 Task: Add the task  Design and implement a disaster recovery plan for an organization's IT infrastructure to the section Agile Archers in the project AgileBoost and add a Due Date to the respective task as 2024/03/14
Action: Mouse moved to (58, 254)
Screenshot: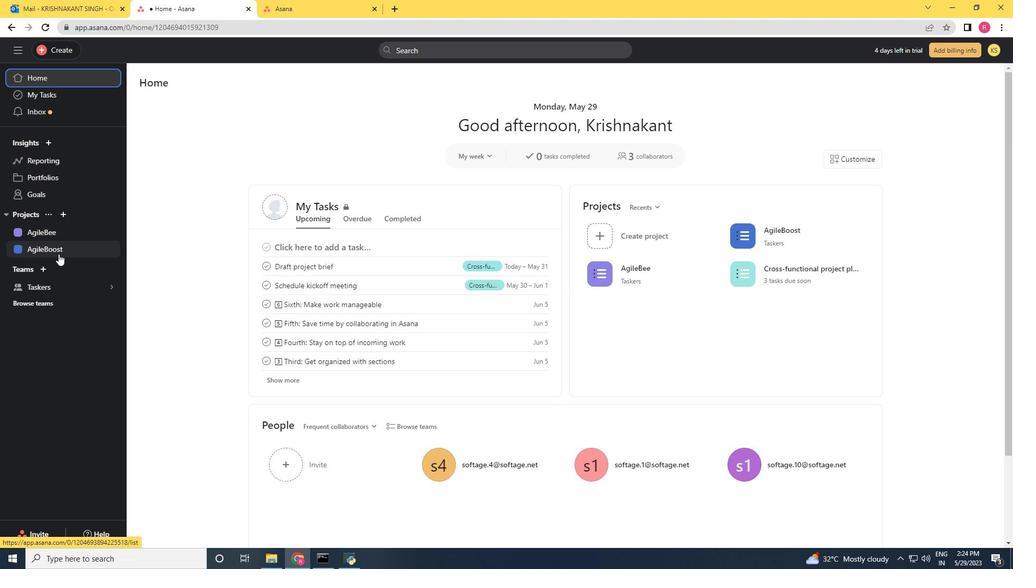 
Action: Mouse pressed left at (58, 254)
Screenshot: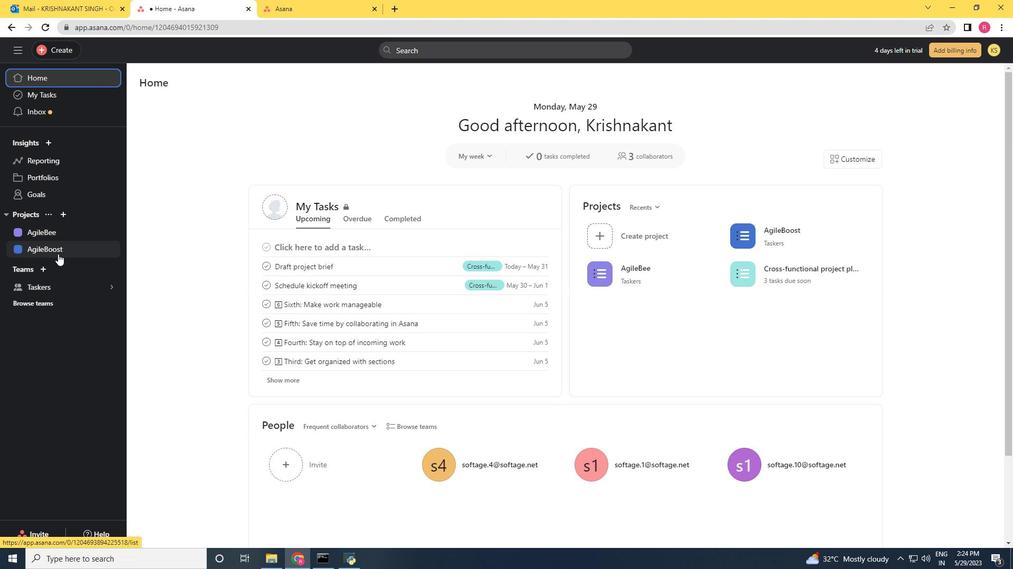 
Action: Mouse moved to (684, 430)
Screenshot: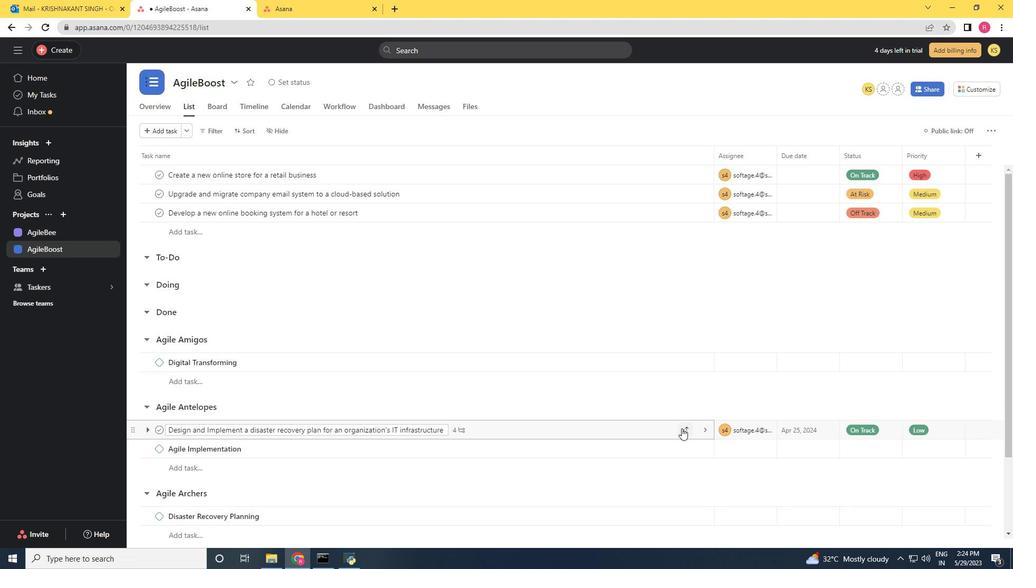 
Action: Mouse pressed left at (684, 430)
Screenshot: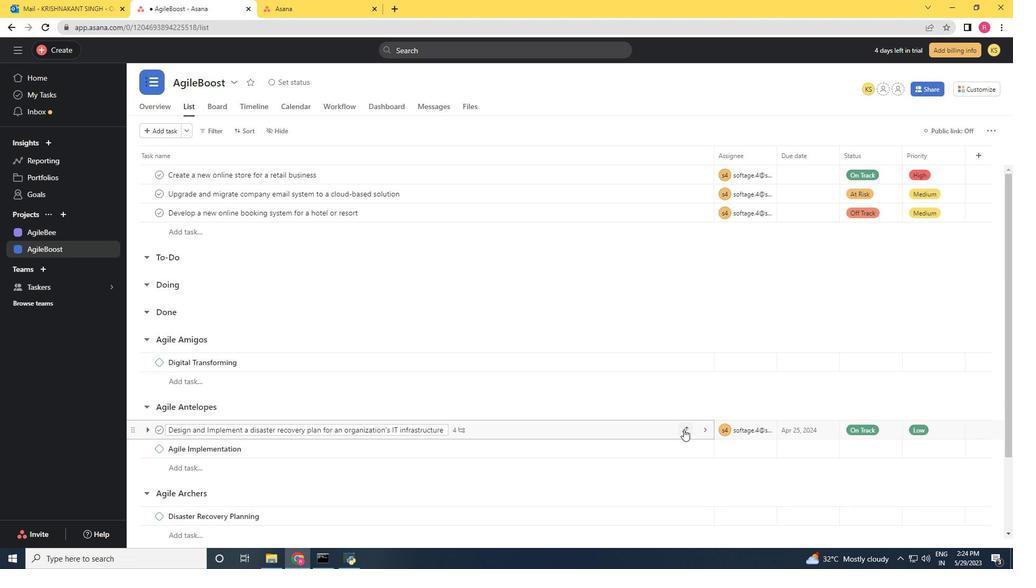 
Action: Mouse moved to (625, 398)
Screenshot: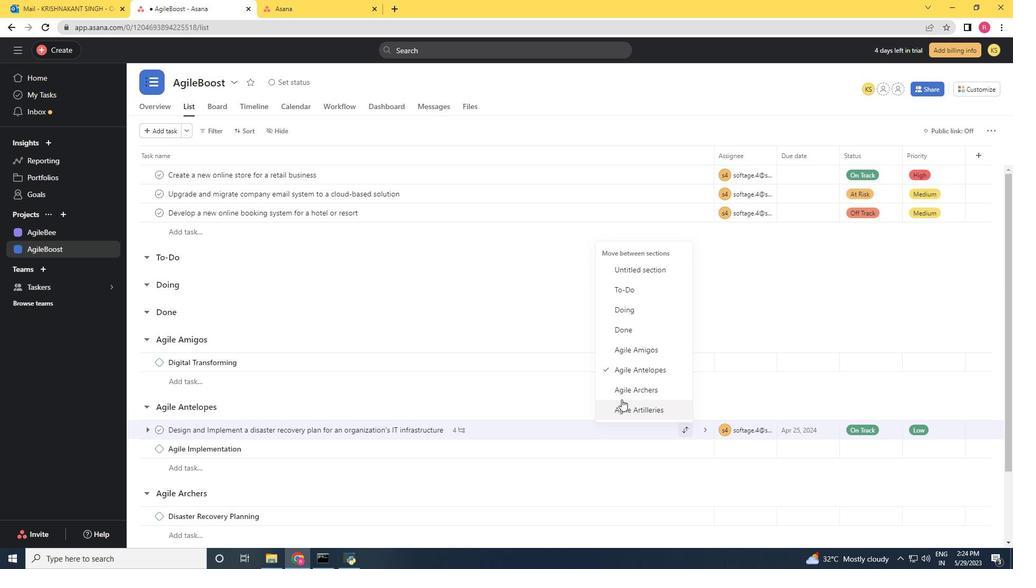 
Action: Mouse pressed left at (625, 398)
Screenshot: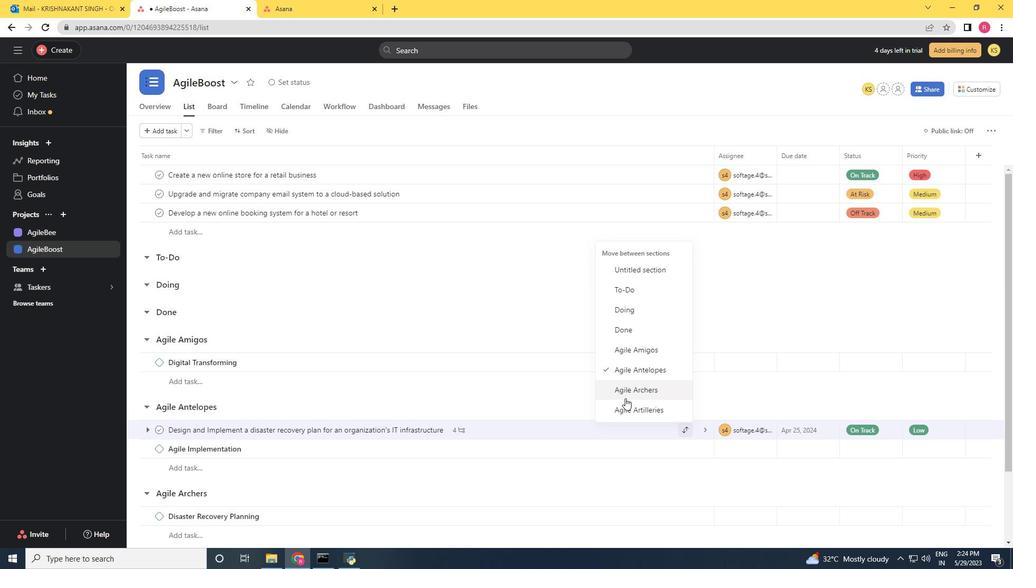 
Action: Mouse moved to (659, 465)
Screenshot: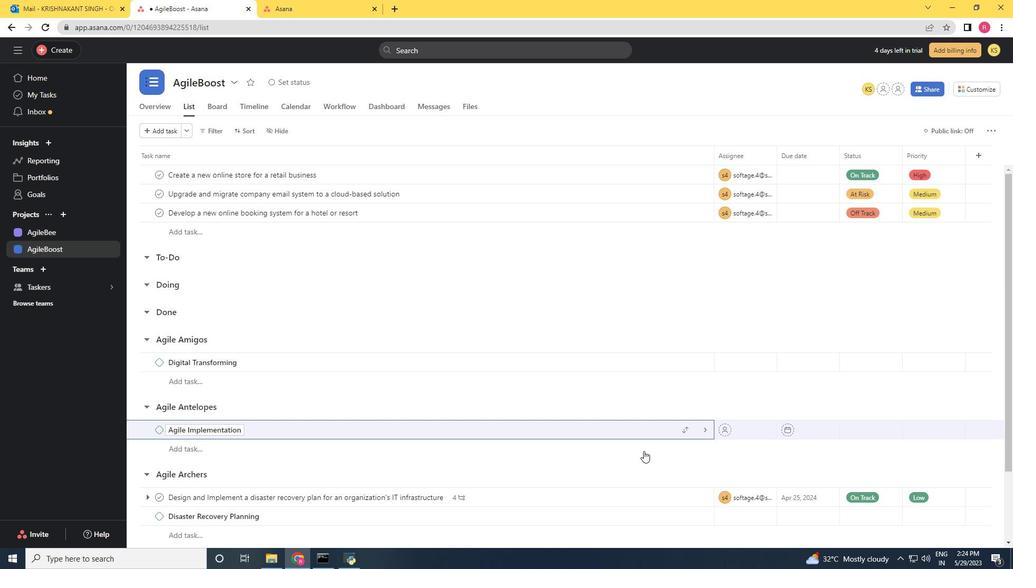 
Action: Mouse scrolled (659, 465) with delta (0, 0)
Screenshot: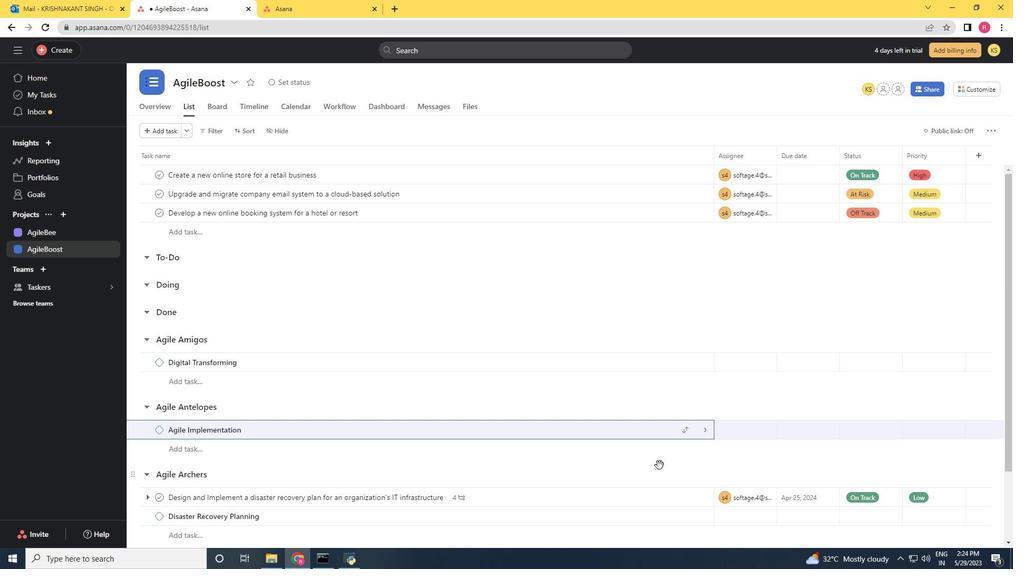 
Action: Mouse scrolled (659, 465) with delta (0, 0)
Screenshot: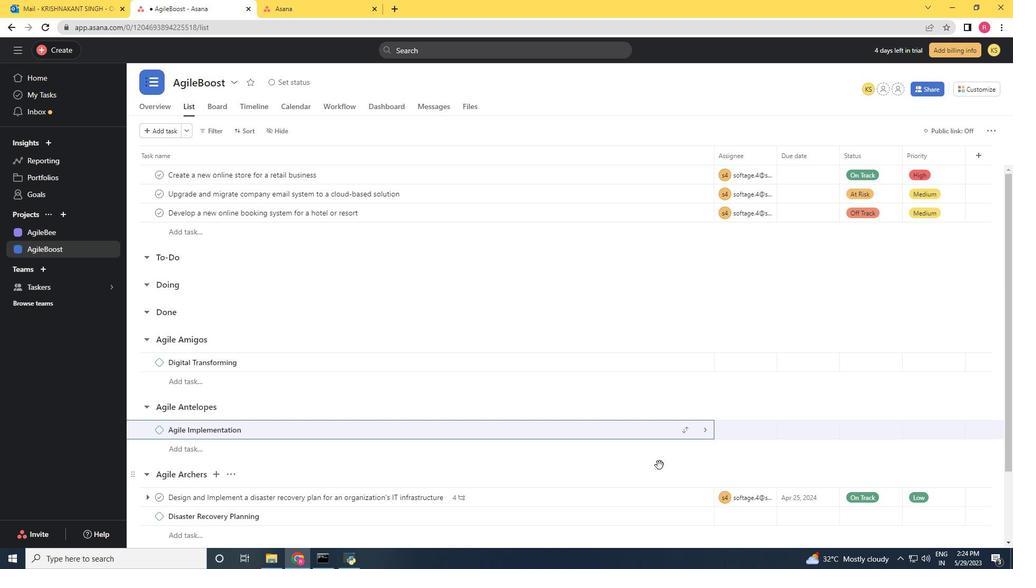 
Action: Mouse scrolled (659, 465) with delta (0, 0)
Screenshot: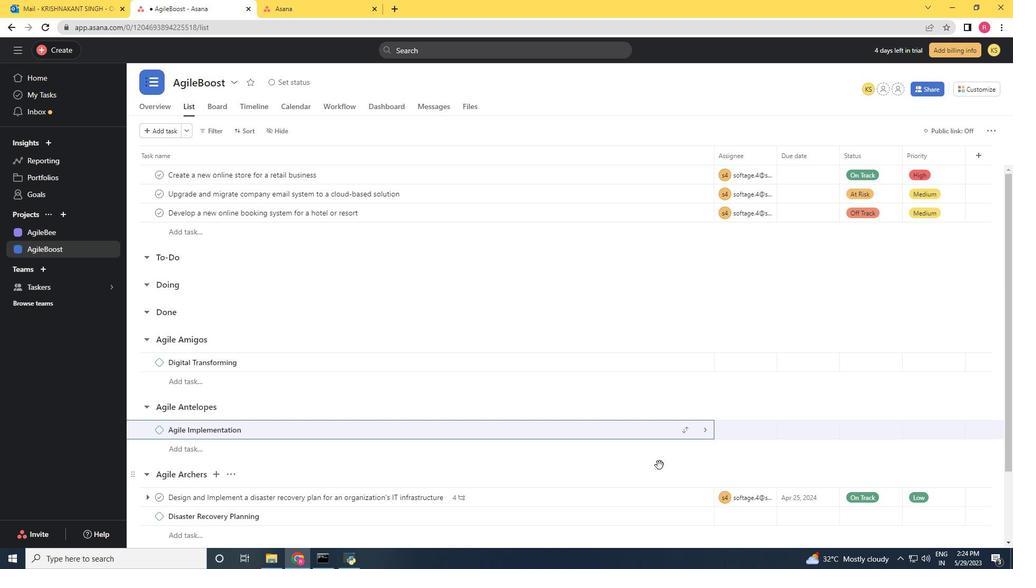 
Action: Mouse moved to (830, 415)
Screenshot: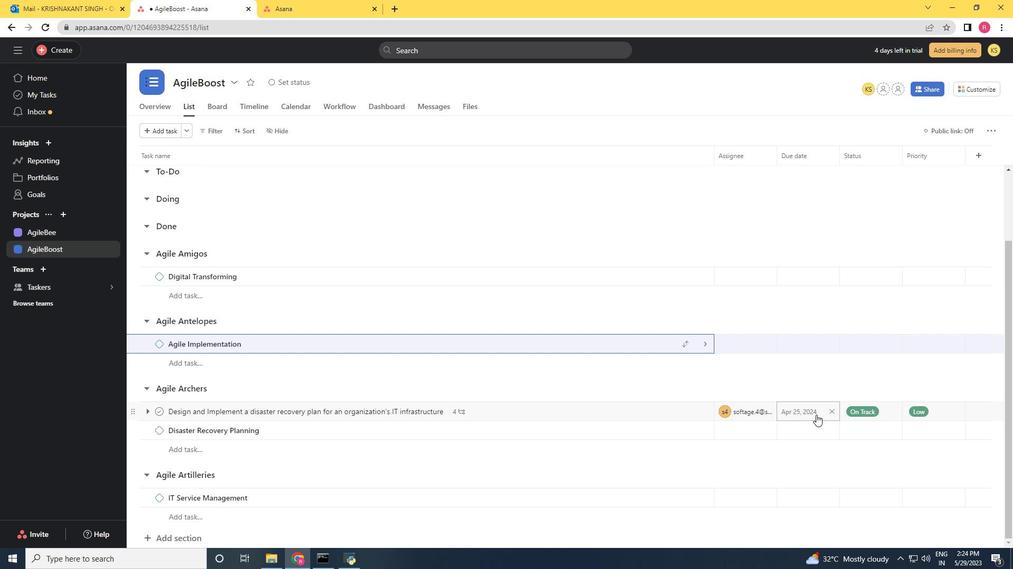 
Action: Mouse pressed left at (830, 415)
Screenshot: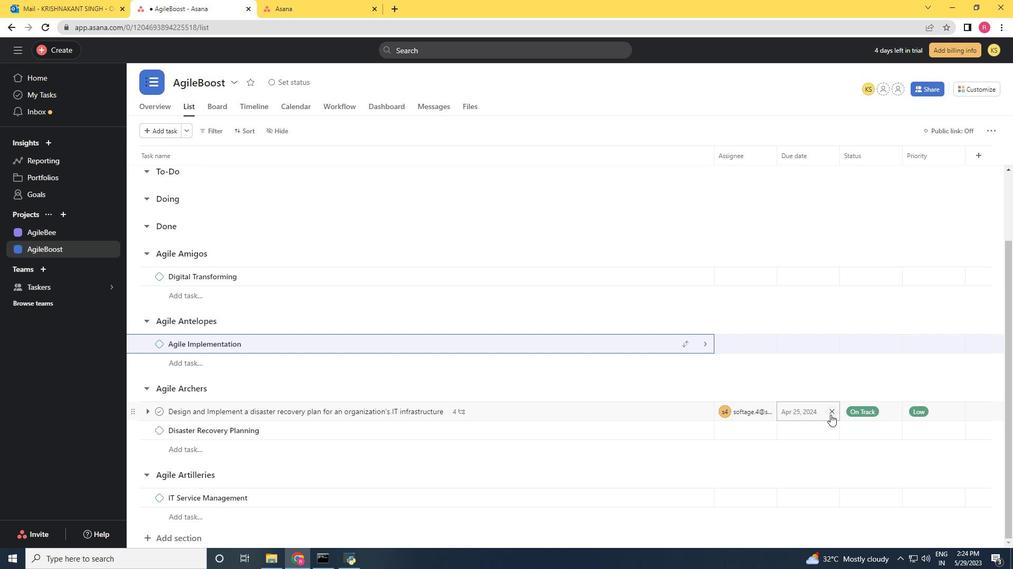 
Action: Mouse moved to (802, 413)
Screenshot: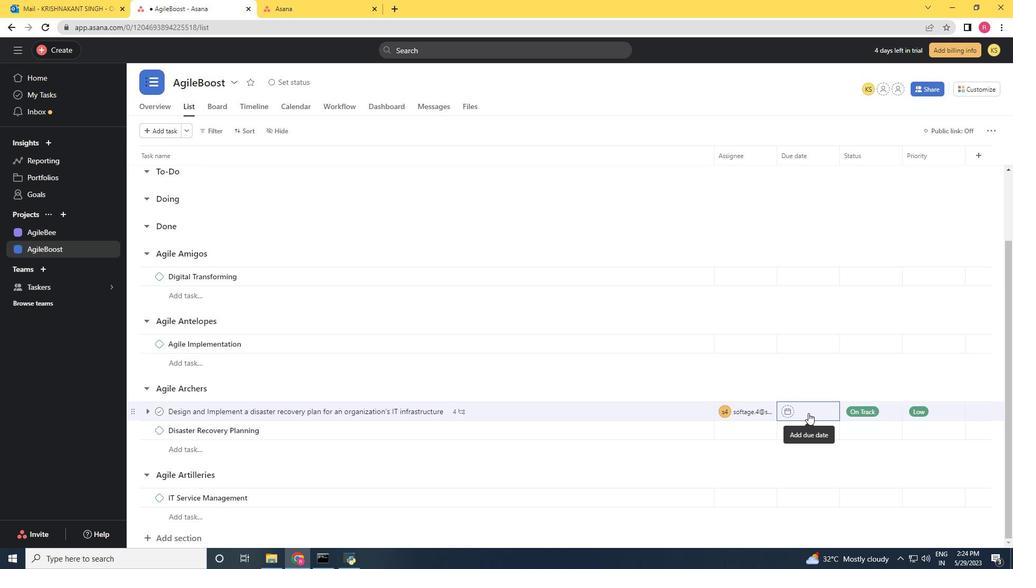 
Action: Mouse pressed left at (802, 413)
Screenshot: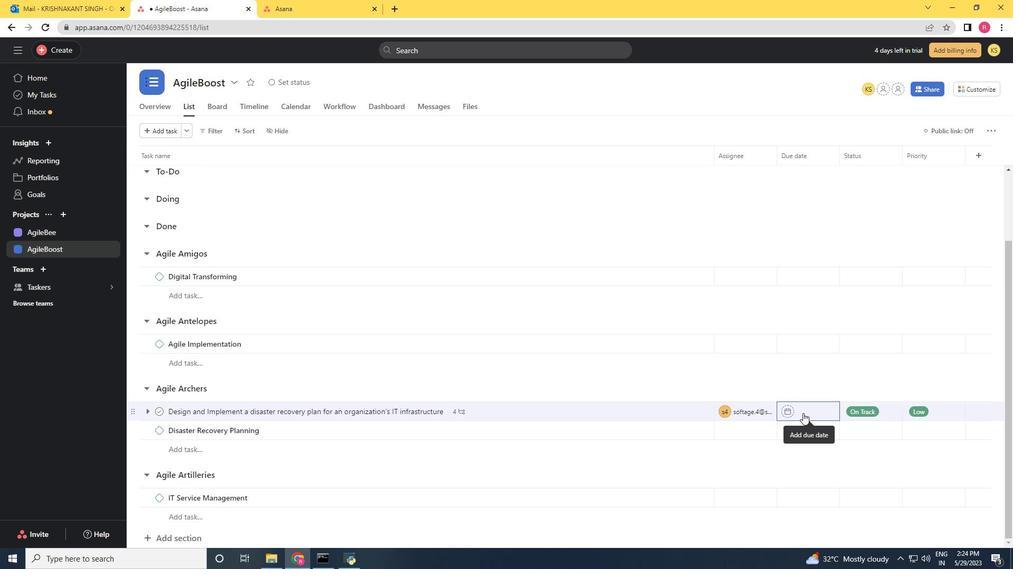 
Action: Mouse moved to (914, 239)
Screenshot: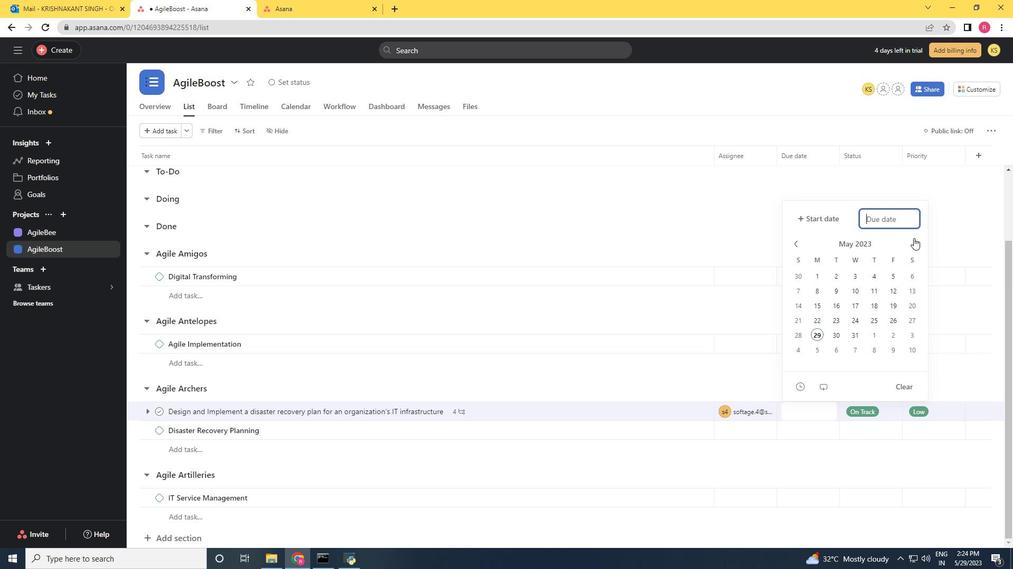 
Action: Mouse pressed left at (914, 239)
Screenshot: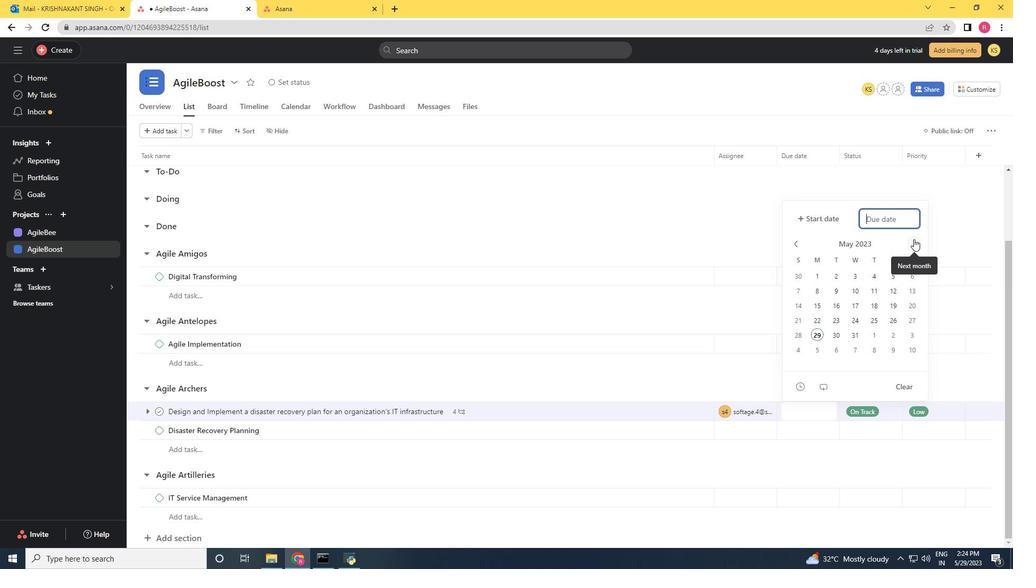 
Action: Mouse pressed left at (914, 239)
Screenshot: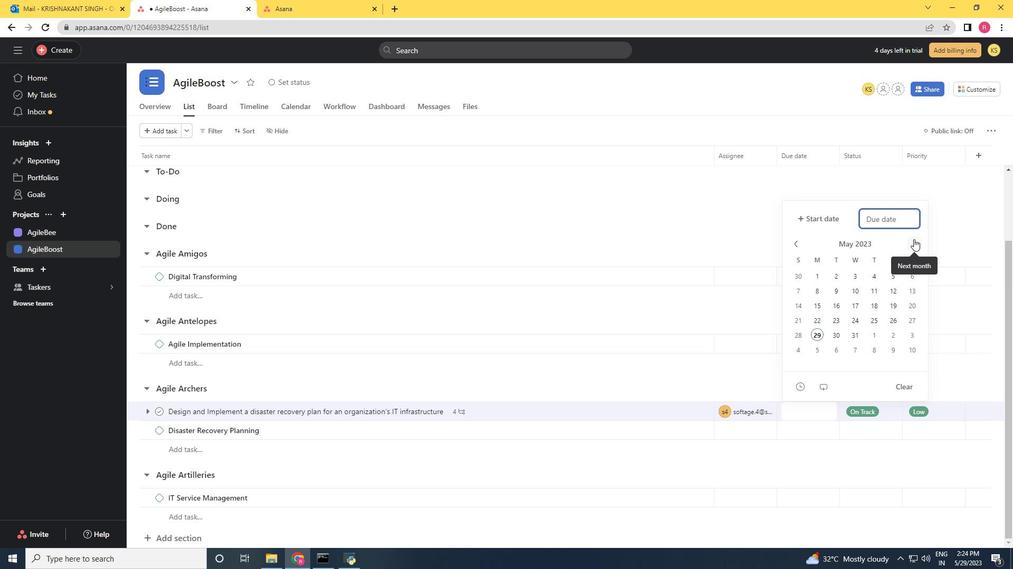 
Action: Mouse pressed left at (914, 239)
Screenshot: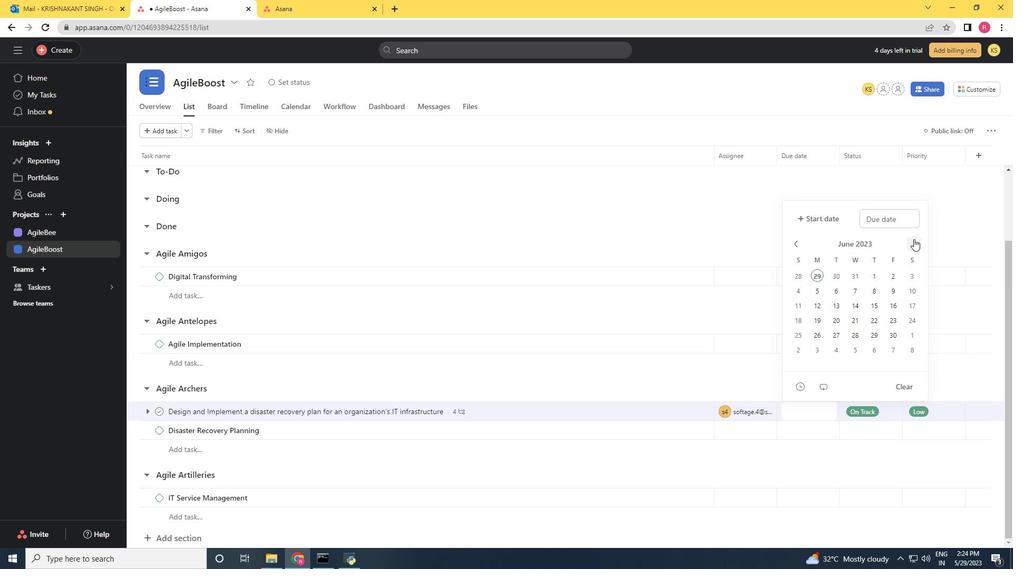 
Action: Mouse pressed left at (914, 239)
Screenshot: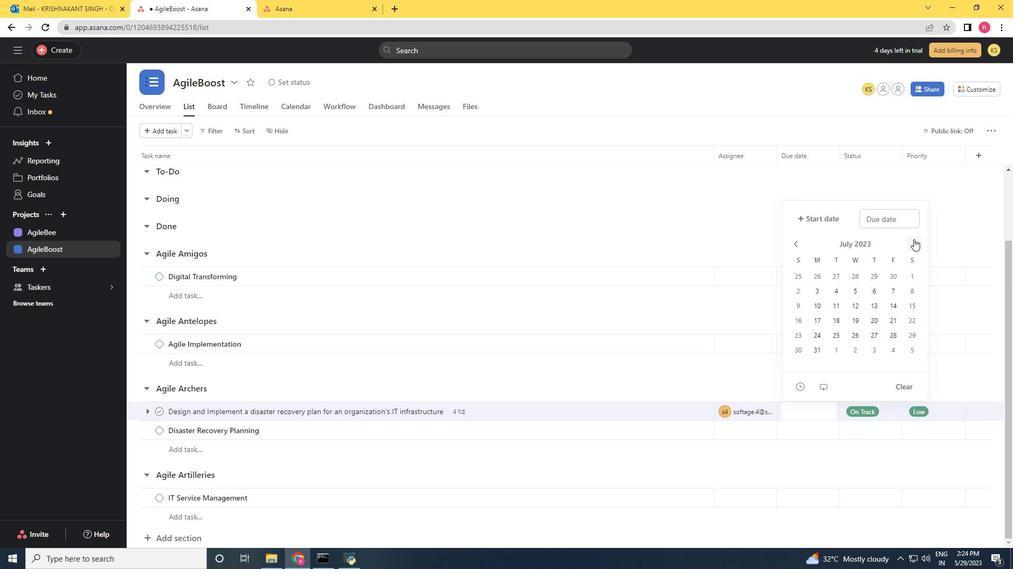 
Action: Mouse pressed left at (914, 239)
Screenshot: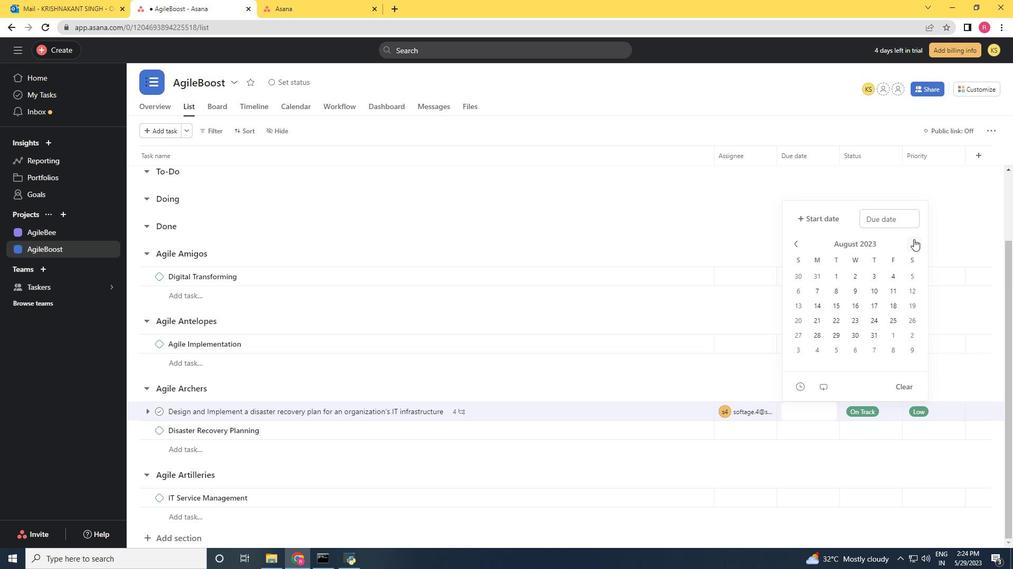 
Action: Mouse pressed left at (914, 239)
Screenshot: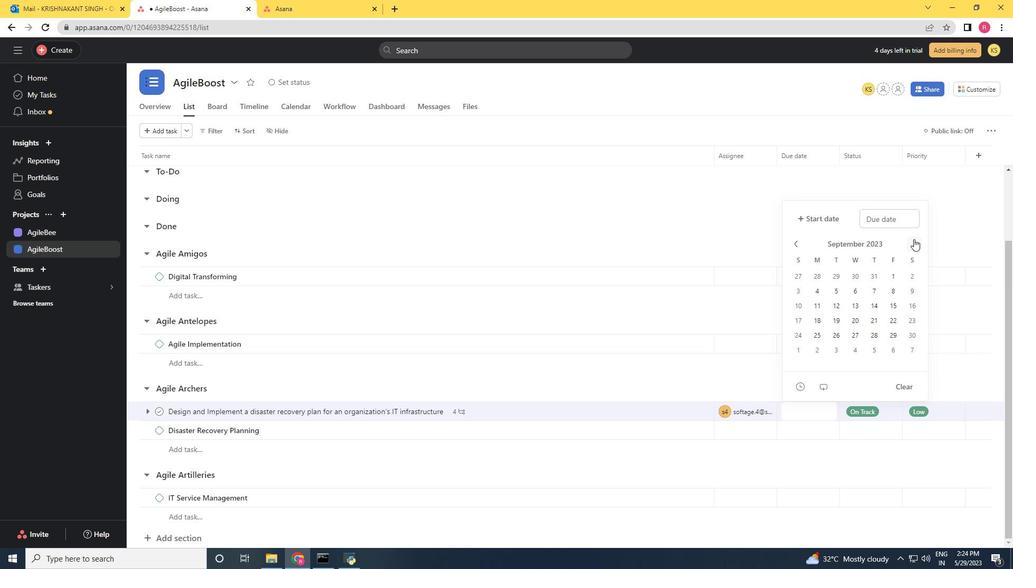 
Action: Mouse pressed left at (914, 239)
Screenshot: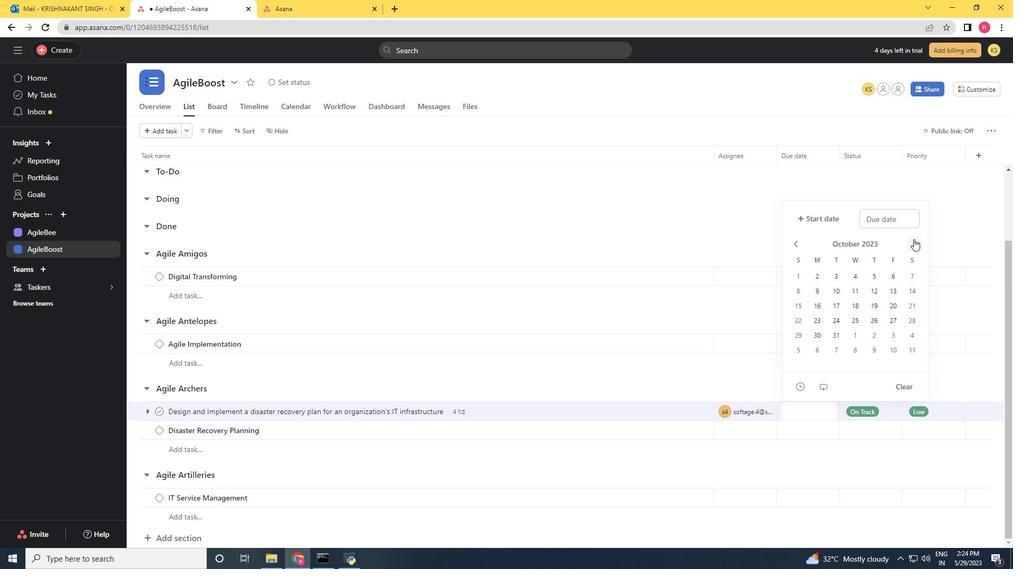 
Action: Mouse pressed left at (914, 239)
Screenshot: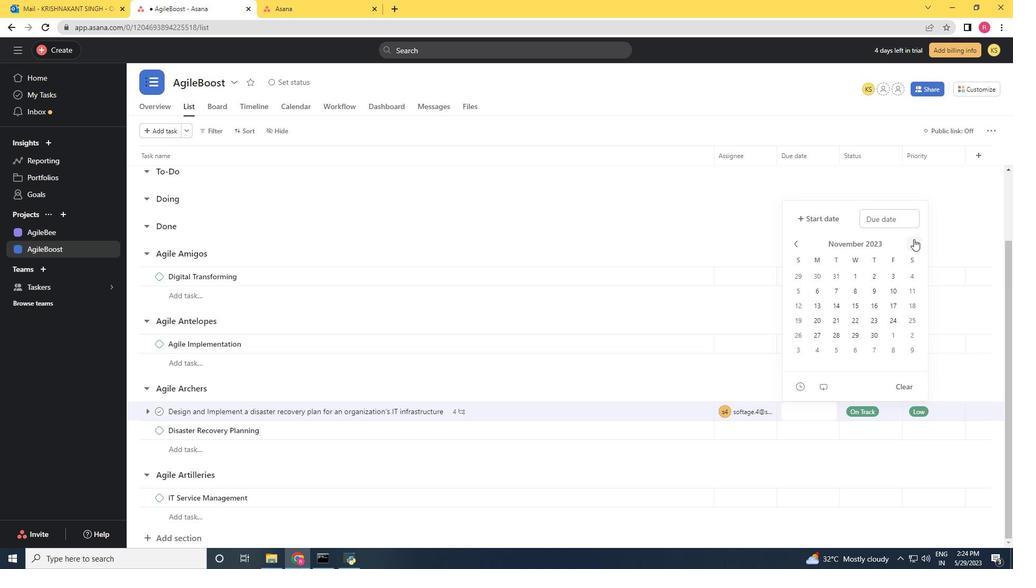 
Action: Mouse pressed left at (914, 239)
Screenshot: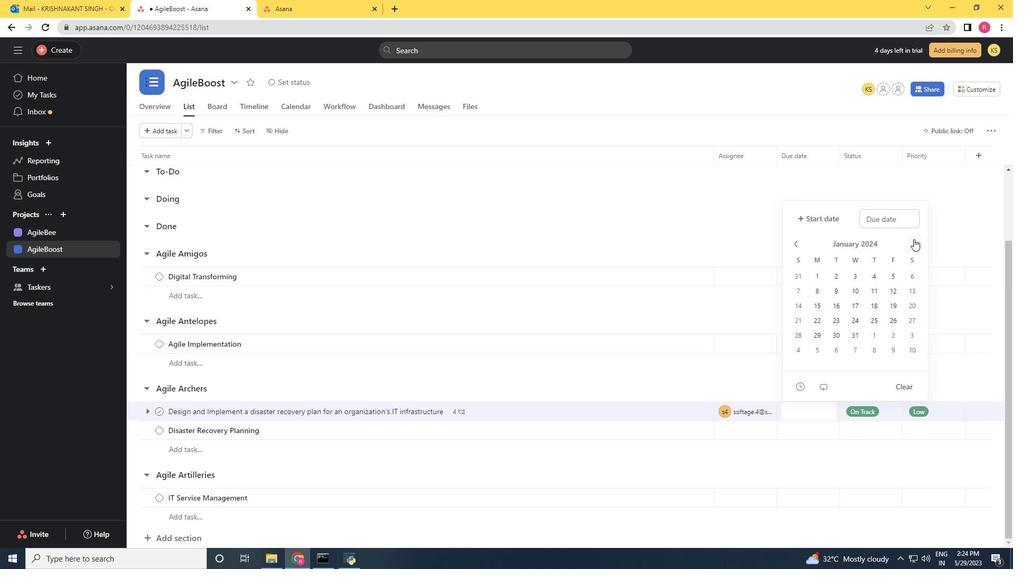 
Action: Mouse pressed left at (914, 239)
Screenshot: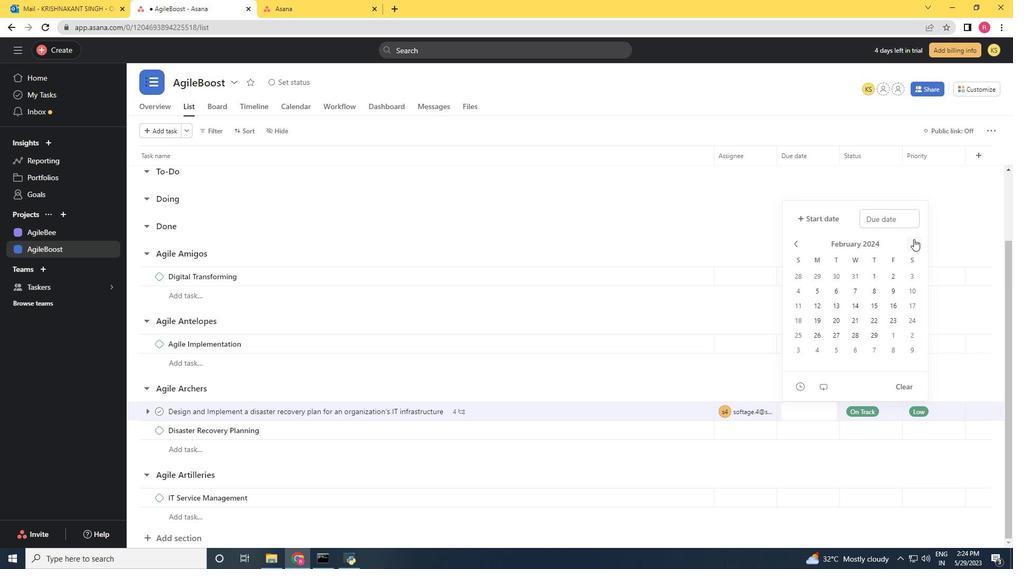 
Action: Mouse pressed left at (914, 239)
Screenshot: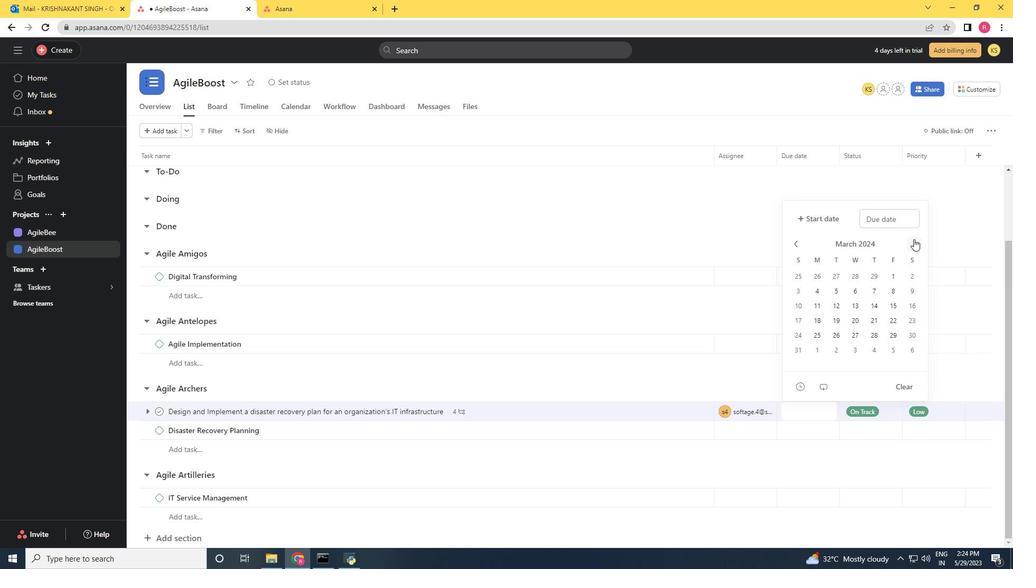 
Action: Mouse moved to (794, 244)
Screenshot: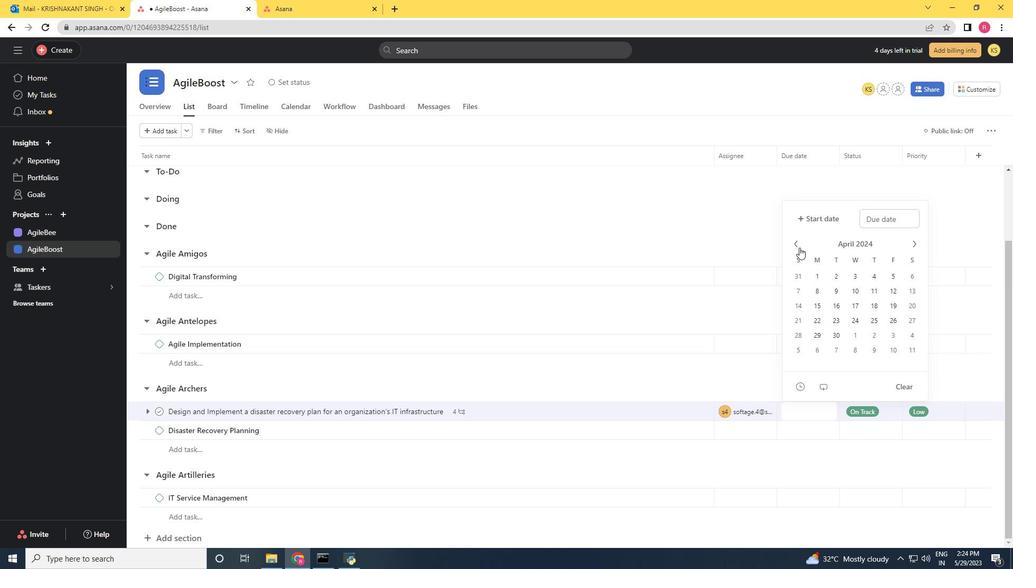 
Action: Mouse pressed left at (794, 244)
Screenshot: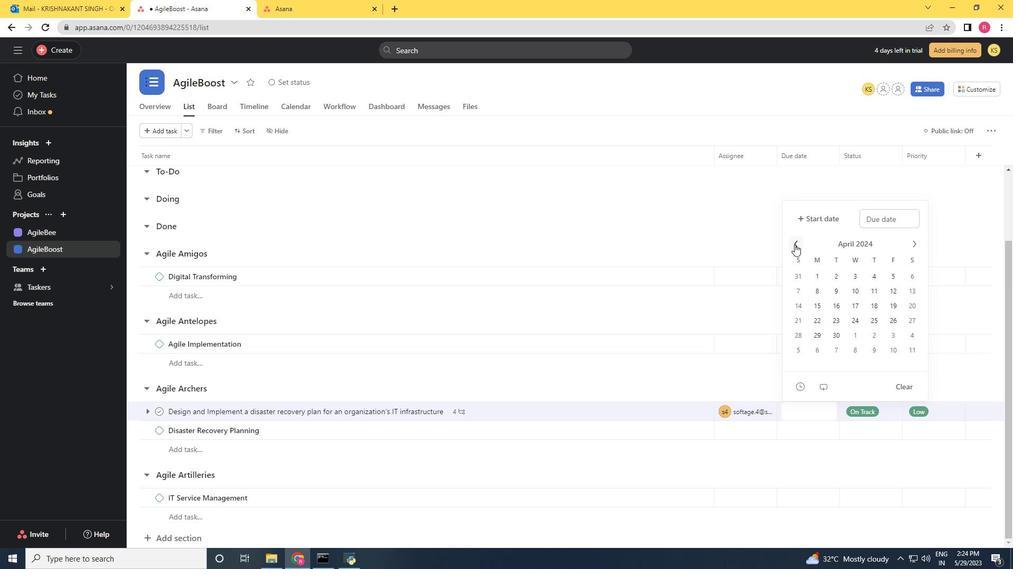 
Action: Mouse moved to (874, 301)
Screenshot: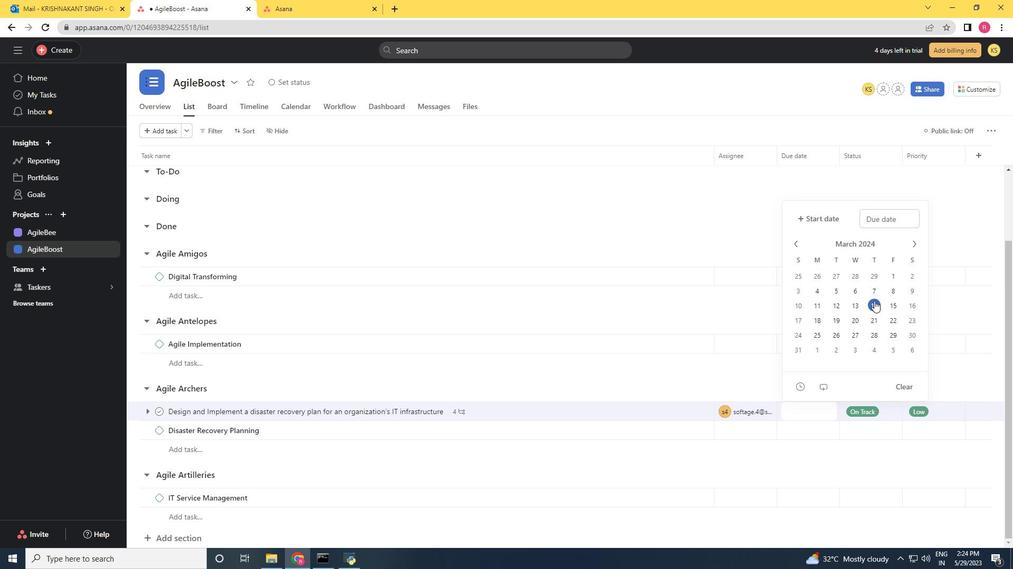 
Action: Mouse pressed left at (874, 301)
Screenshot: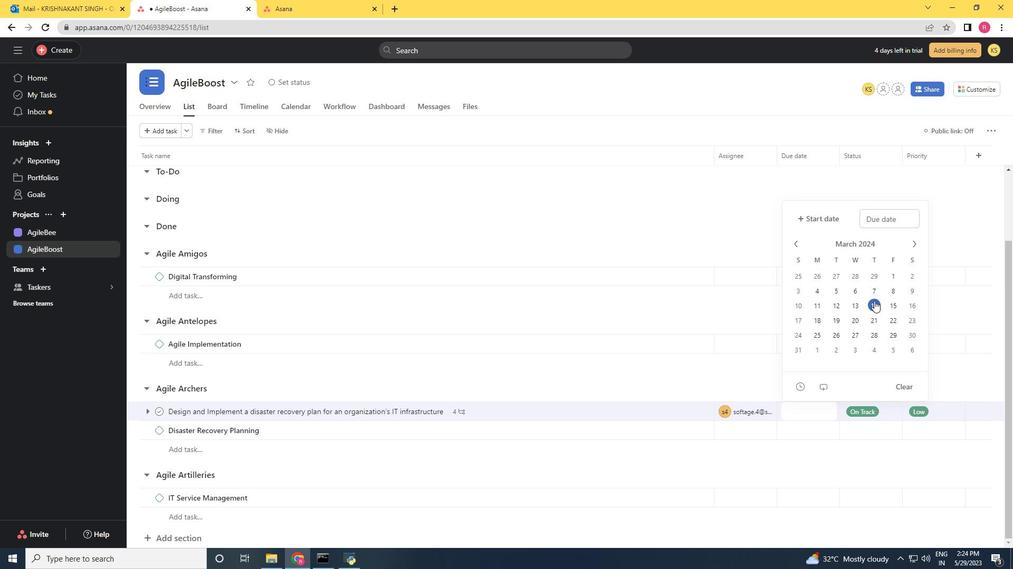 
Action: Mouse moved to (815, 458)
Screenshot: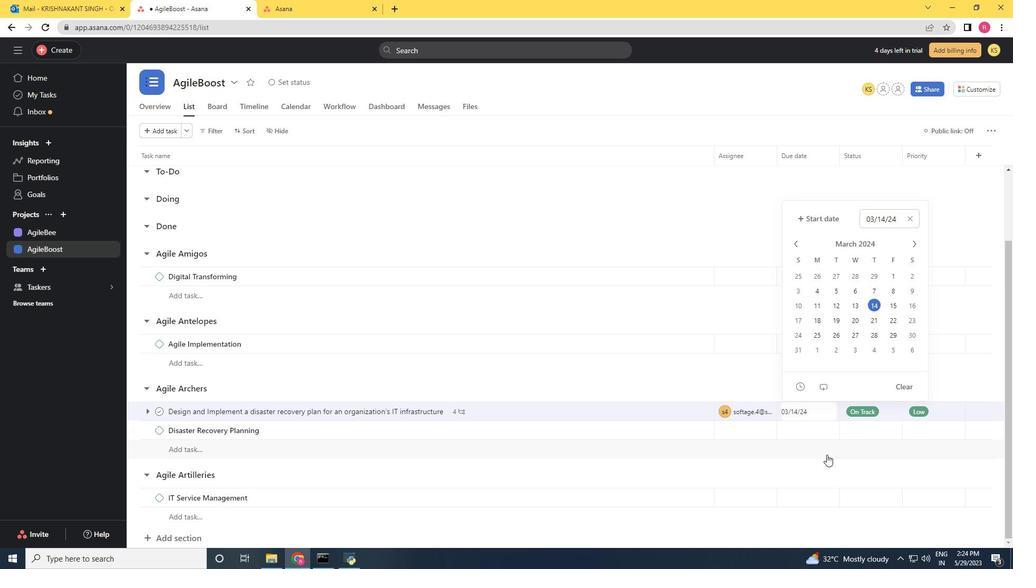 
Action: Mouse pressed left at (815, 458)
Screenshot: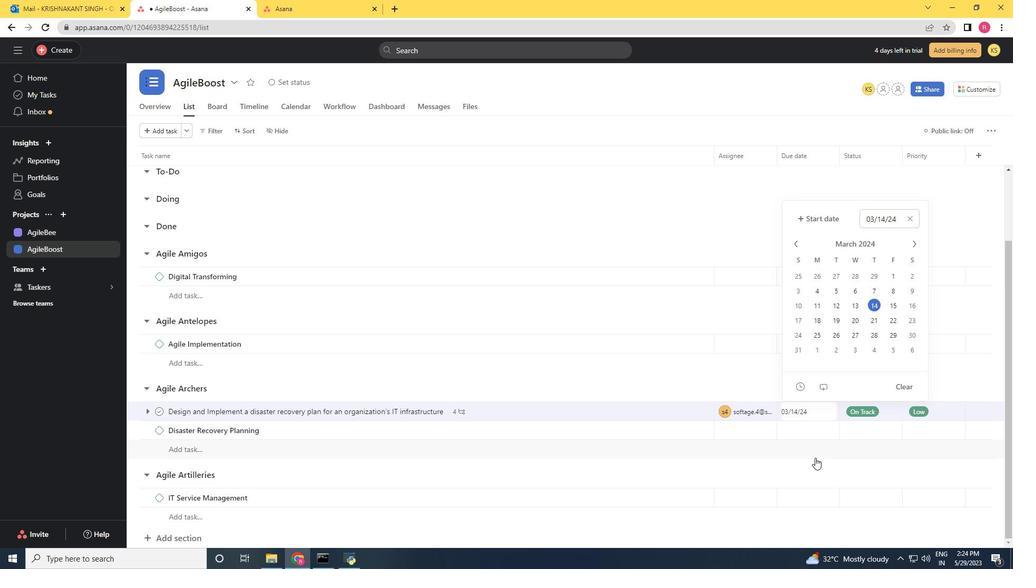 
Action: Mouse moved to (816, 471)
Screenshot: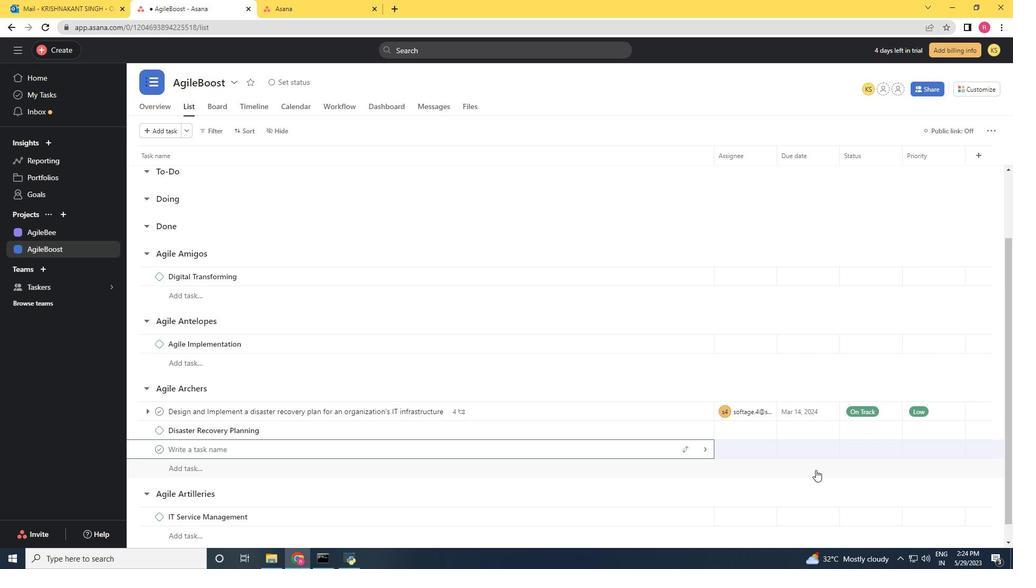 
Action: Mouse pressed left at (816, 471)
Screenshot: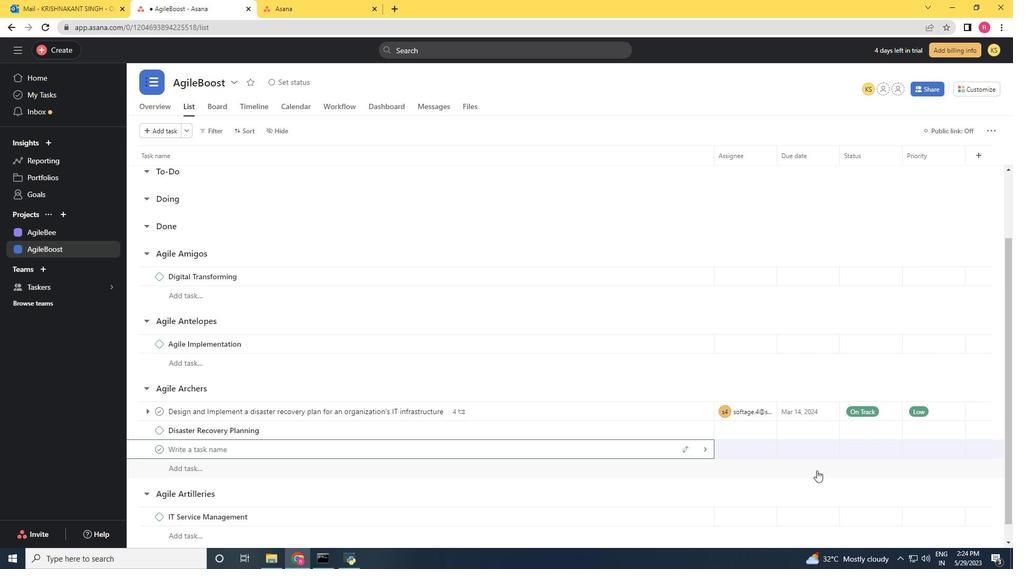 
